 Task: Open Card Card0000000041 in Board Board0000000011 in Workspace WS0000000004 in Trello. Add Member Ayush98111@gmail.com to Card Card0000000041 in Board Board0000000011 in Workspace WS0000000004 in Trello. Add Purple Label titled Label0000000041 to Card Card0000000041 in Board Board0000000011 in Workspace WS0000000004 in Trello. Add Checklist CL0000000041 to Card Card0000000041 in Board Board0000000011 in Workspace WS0000000004 in Trello. Add Dates with Start Date as Aug 01 2023 and Due Date as Aug 31 2023 to Card Card0000000041 in Board Board0000000011 in Workspace WS0000000004 in Trello
Action: Mouse moved to (87, 323)
Screenshot: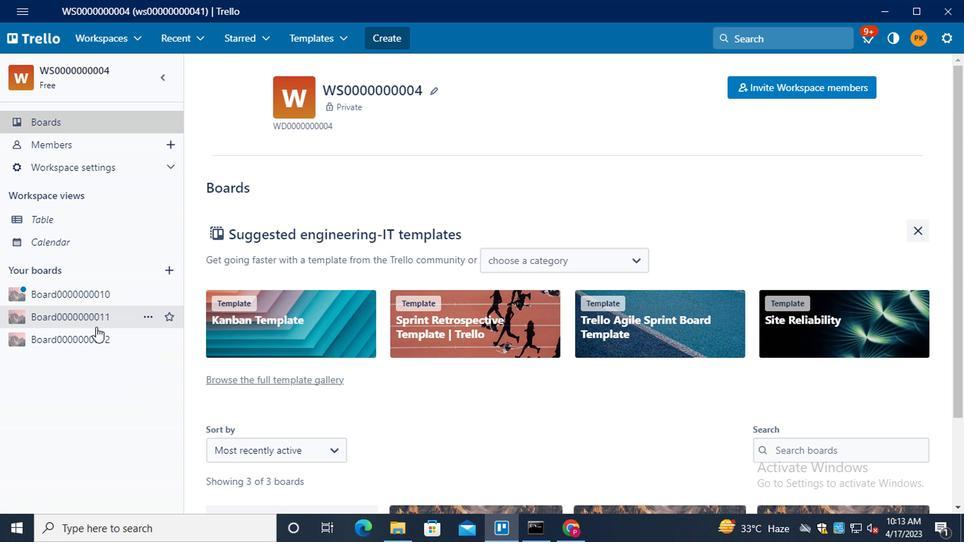 
Action: Mouse pressed left at (87, 323)
Screenshot: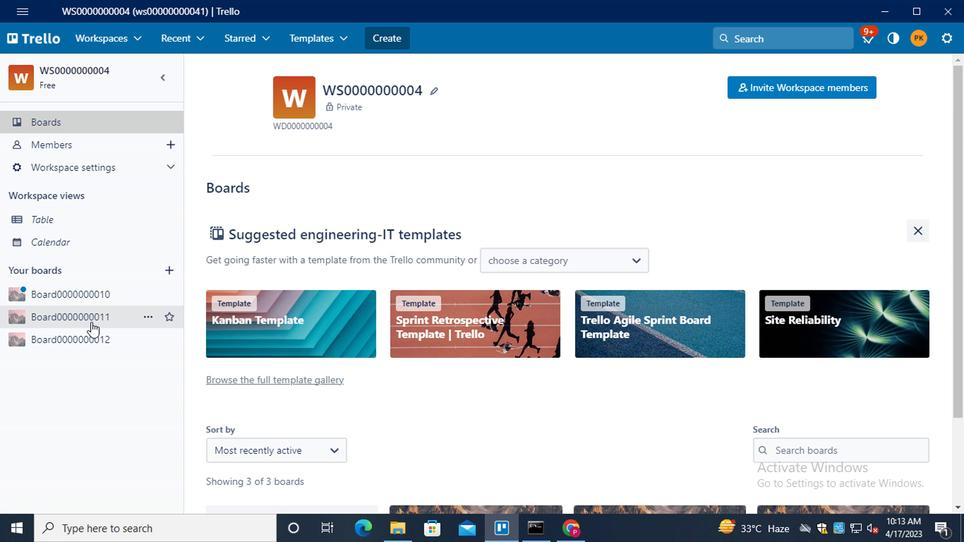 
Action: Mouse moved to (289, 132)
Screenshot: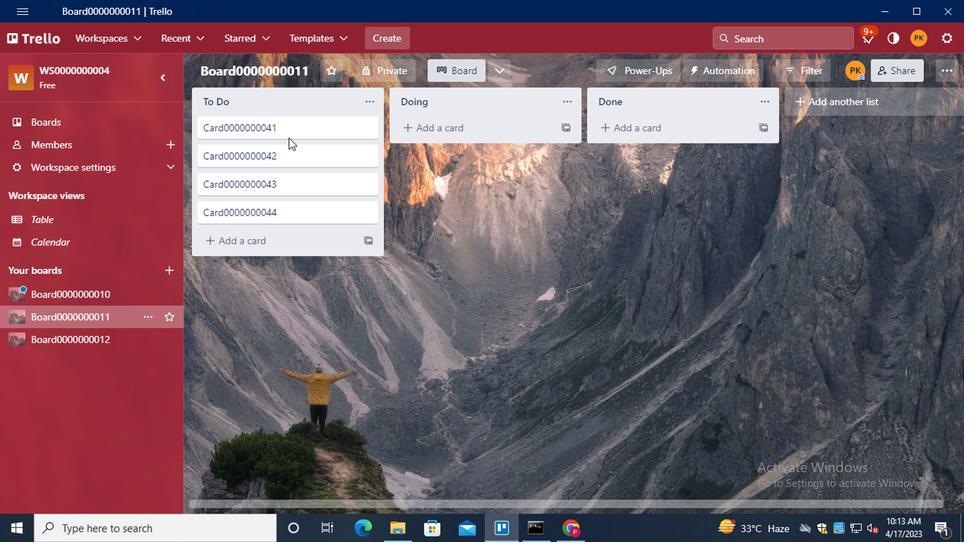 
Action: Mouse pressed left at (289, 132)
Screenshot: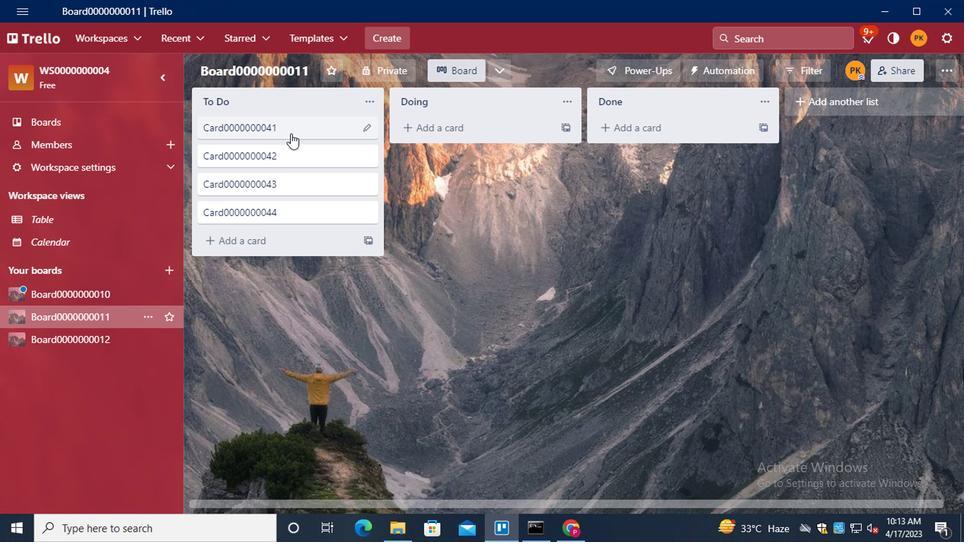 
Action: Mouse moved to (637, 135)
Screenshot: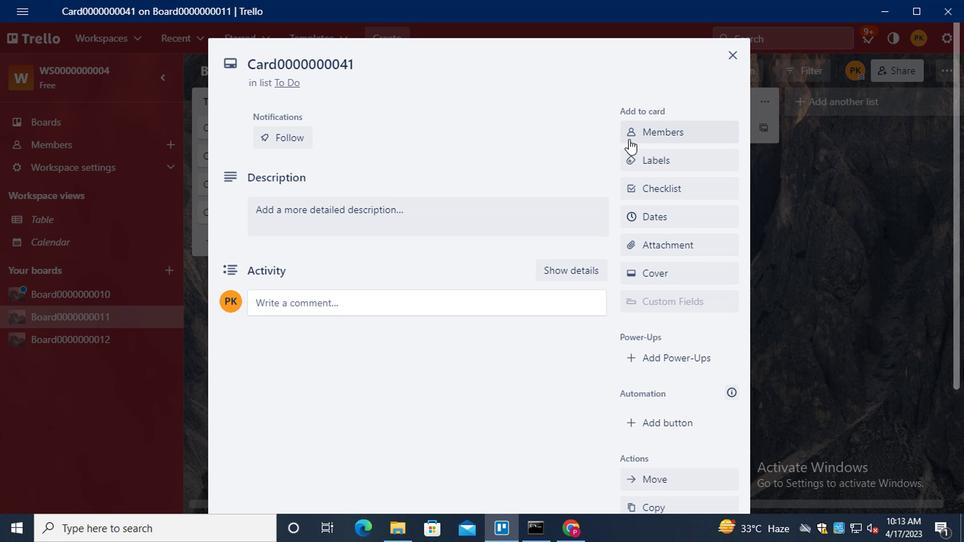 
Action: Mouse pressed left at (637, 135)
Screenshot: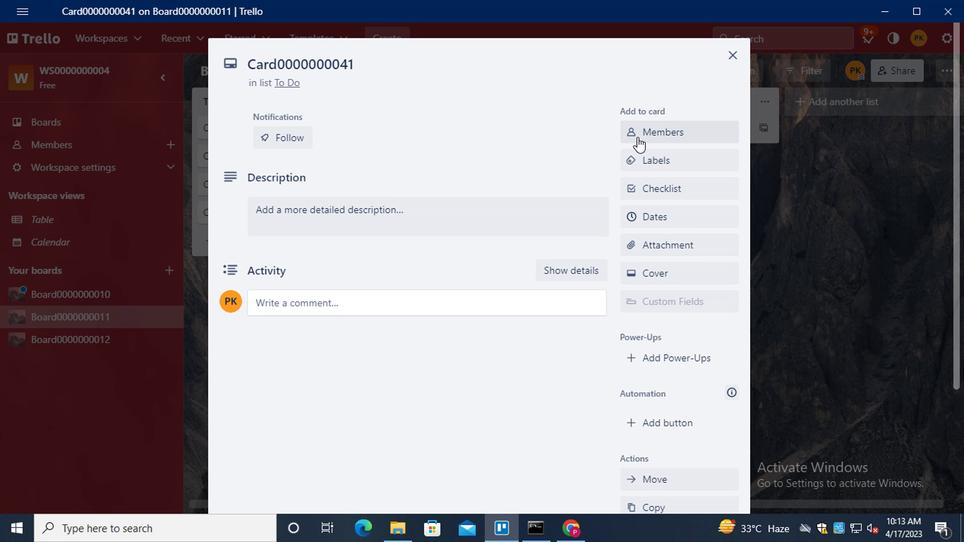 
Action: Key pressed <Key.shift>
Screenshot: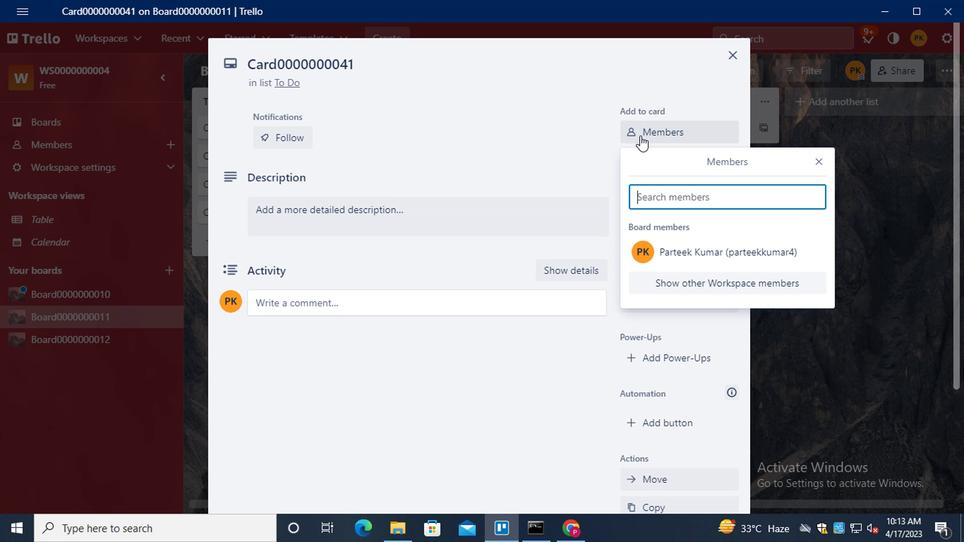 
Action: Mouse moved to (637, 135)
Screenshot: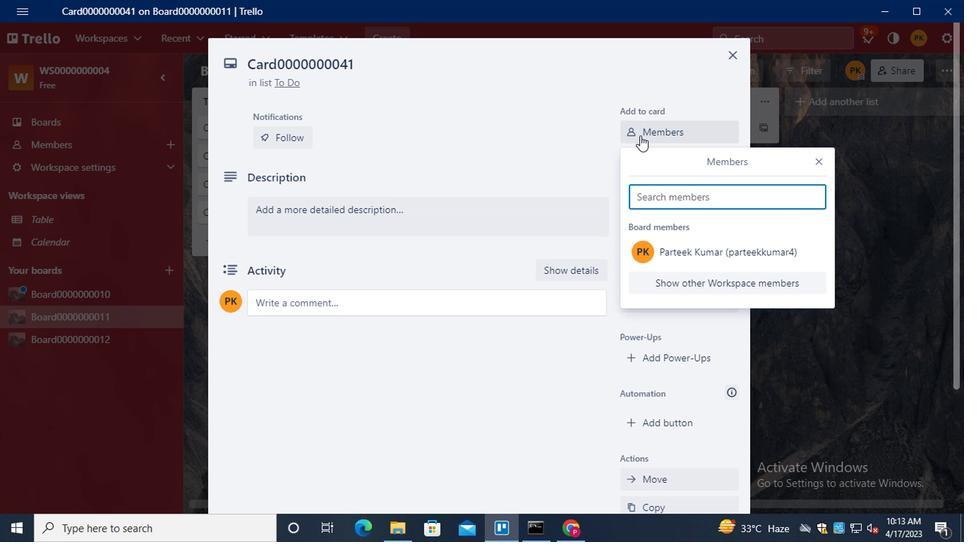 
Action: Key pressed A
Screenshot: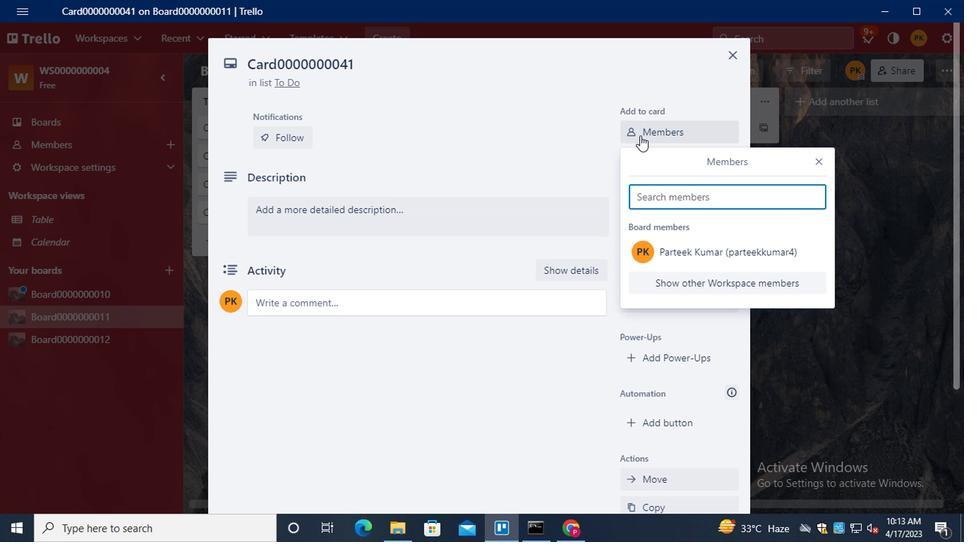
Action: Mouse moved to (635, 137)
Screenshot: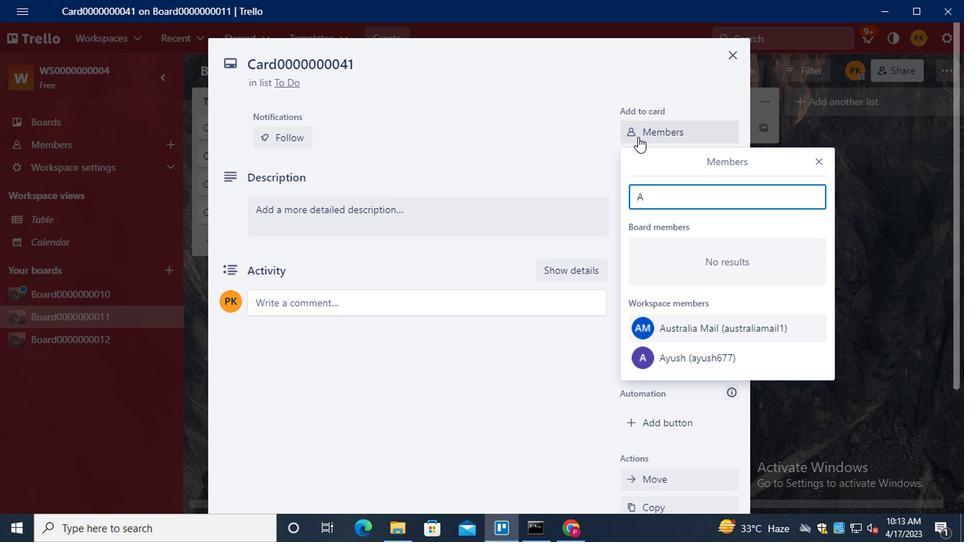 
Action: Key pressed YU
Screenshot: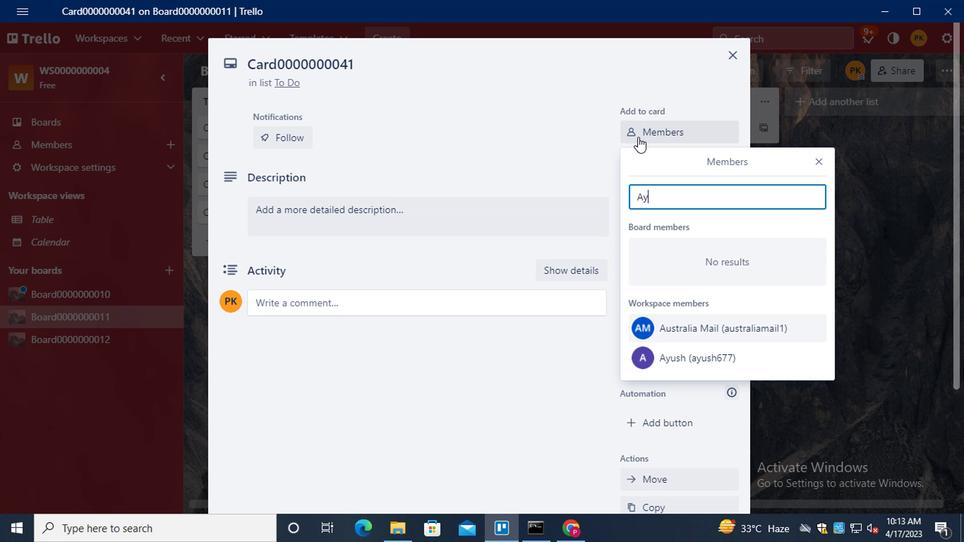 
Action: Mouse moved to (690, 331)
Screenshot: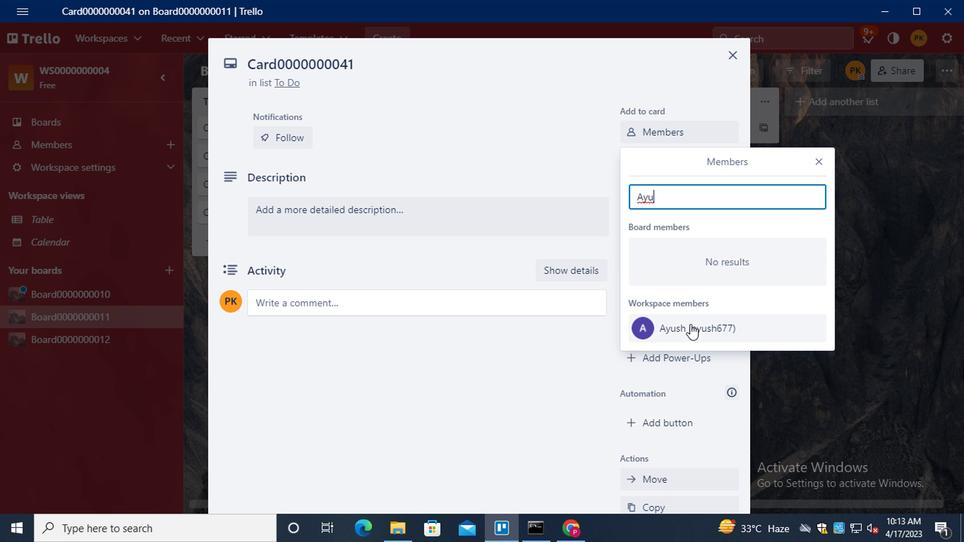 
Action: Mouse pressed left at (690, 331)
Screenshot: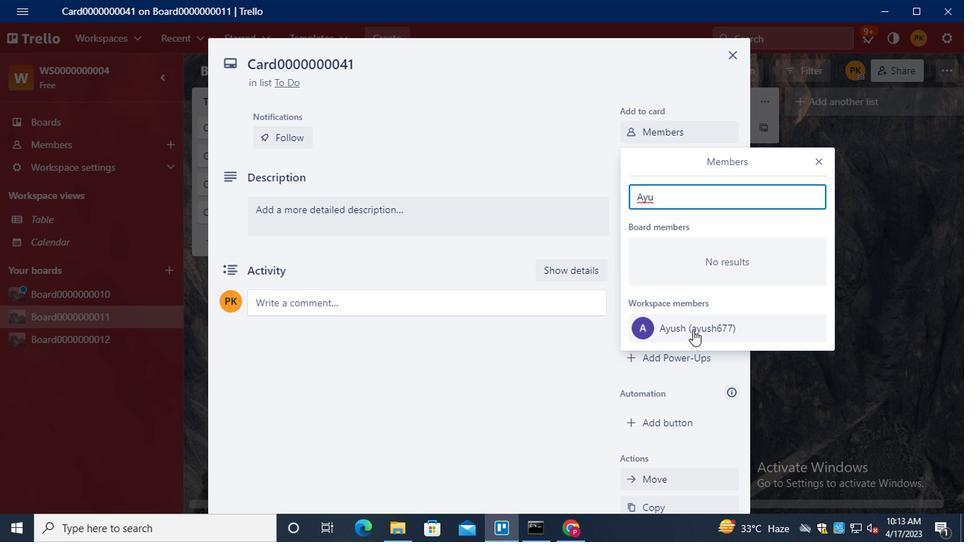 
Action: Mouse moved to (812, 162)
Screenshot: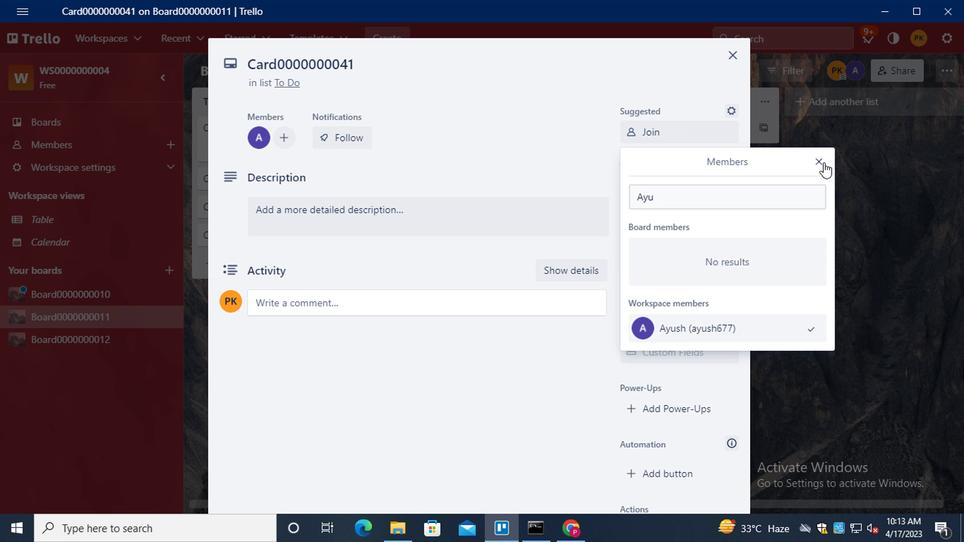 
Action: Mouse pressed left at (812, 162)
Screenshot: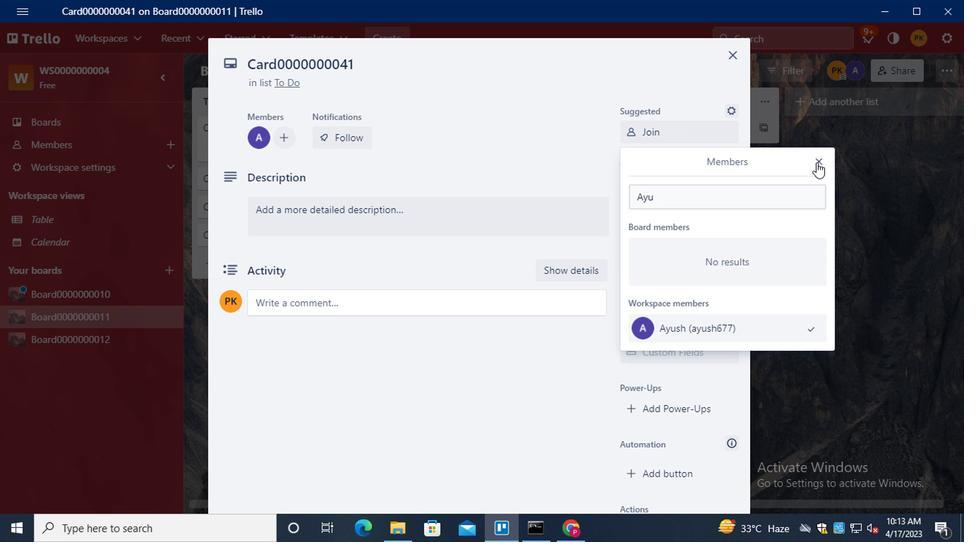 
Action: Mouse moved to (664, 215)
Screenshot: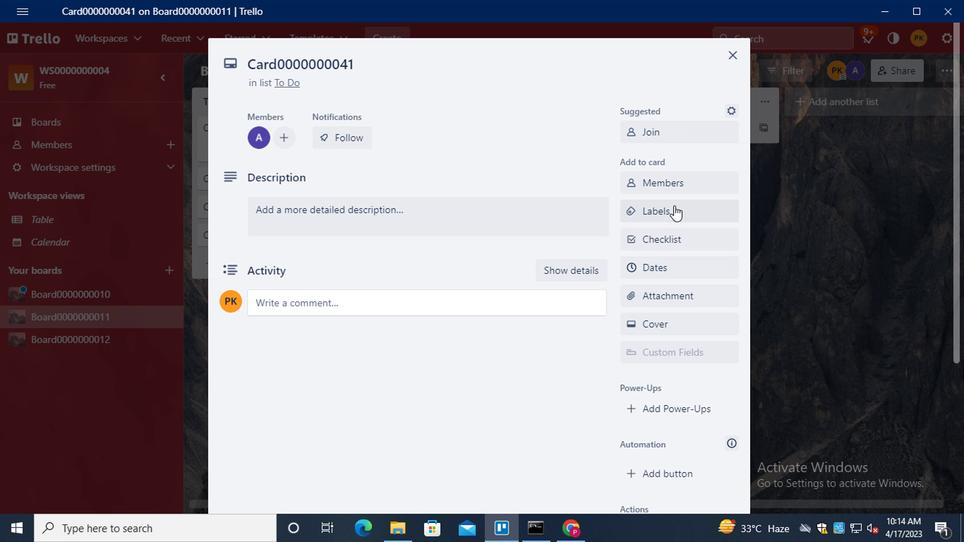 
Action: Mouse pressed left at (664, 215)
Screenshot: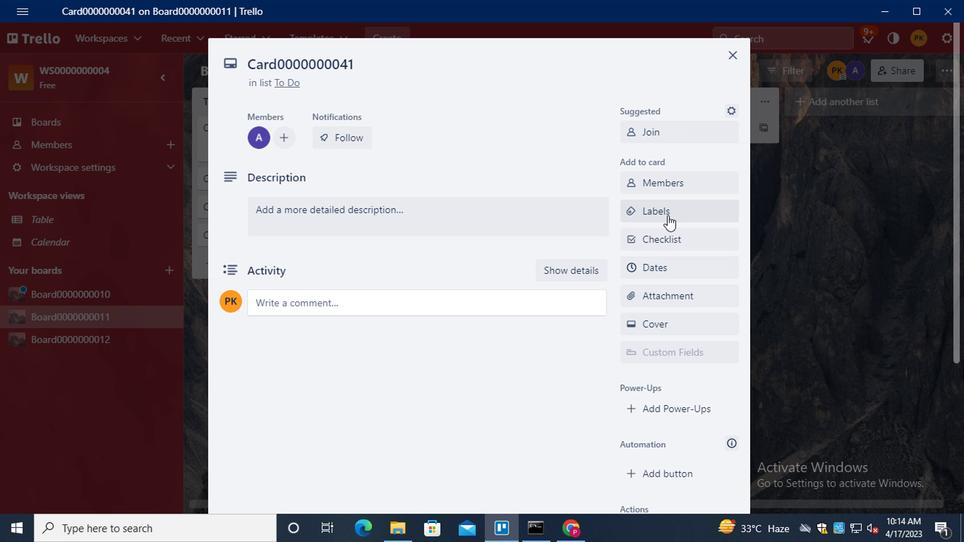 
Action: Mouse moved to (684, 322)
Screenshot: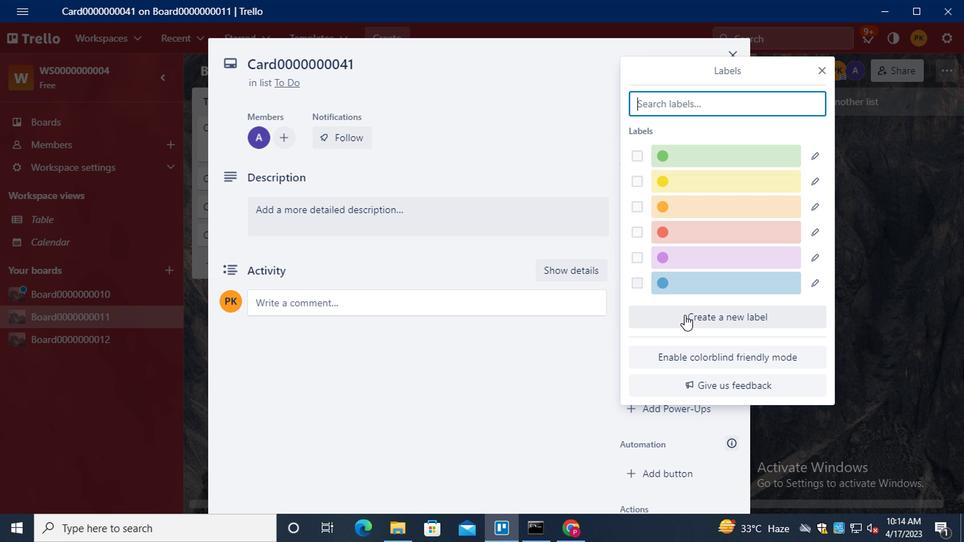 
Action: Mouse pressed left at (684, 322)
Screenshot: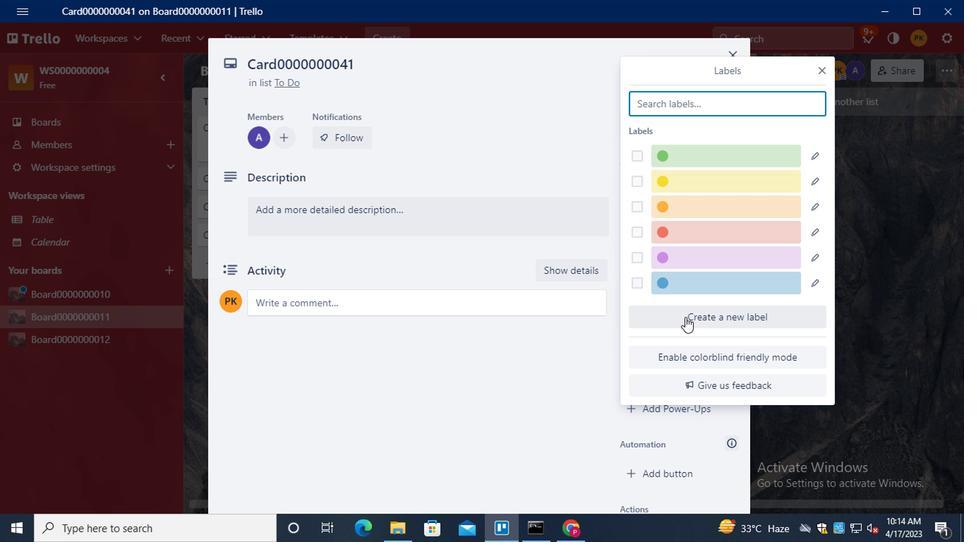 
Action: Mouse moved to (684, 264)
Screenshot: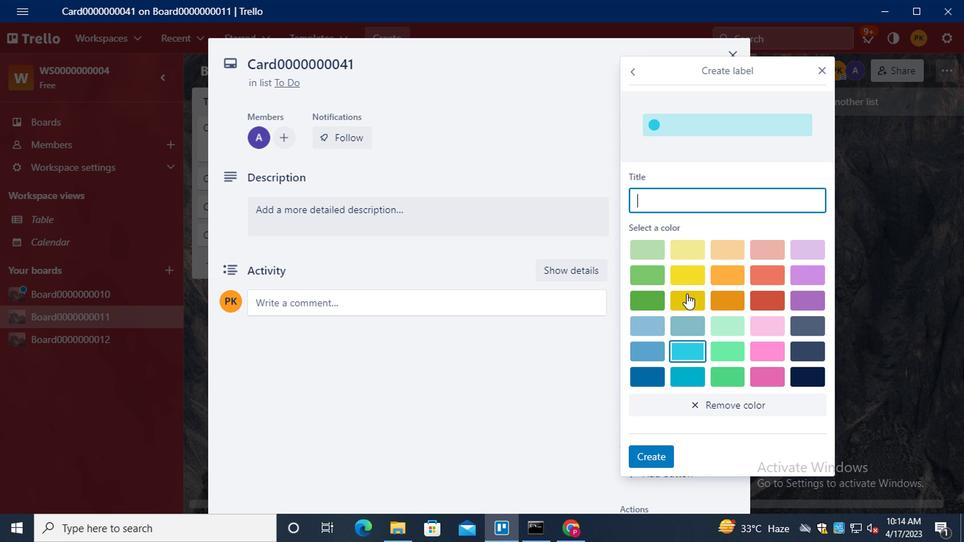 
Action: Key pressed <Key.shift>LAV<Key.backspace>BEL0000000041
Screenshot: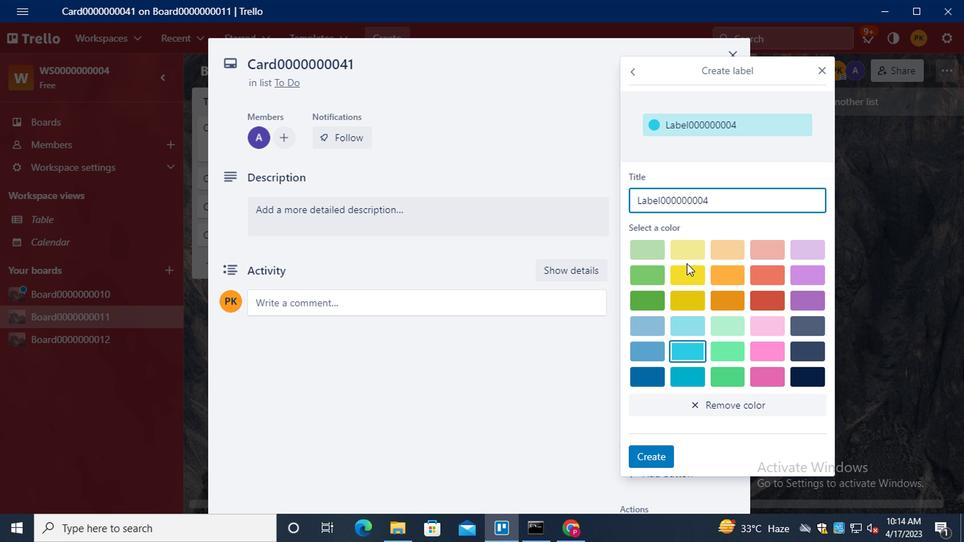 
Action: Mouse moved to (816, 274)
Screenshot: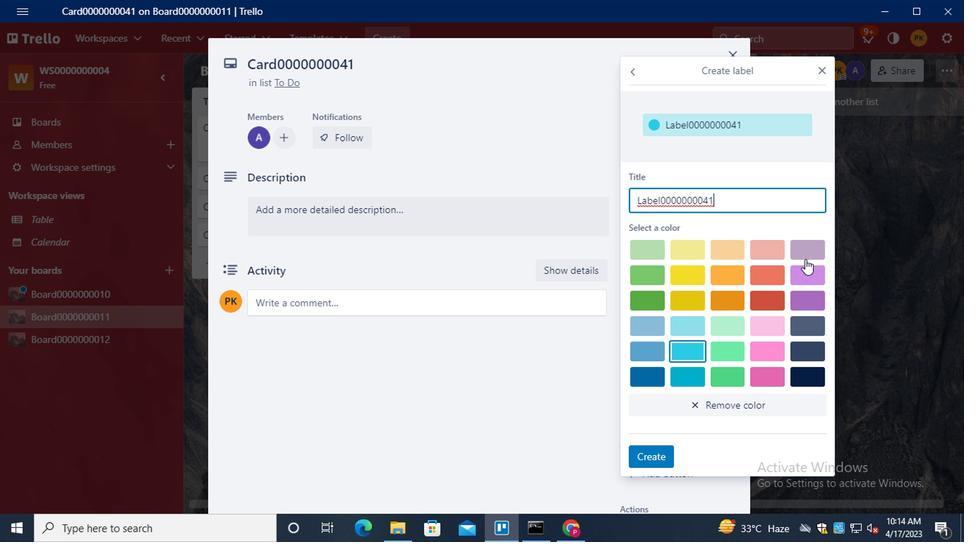 
Action: Mouse pressed left at (816, 274)
Screenshot: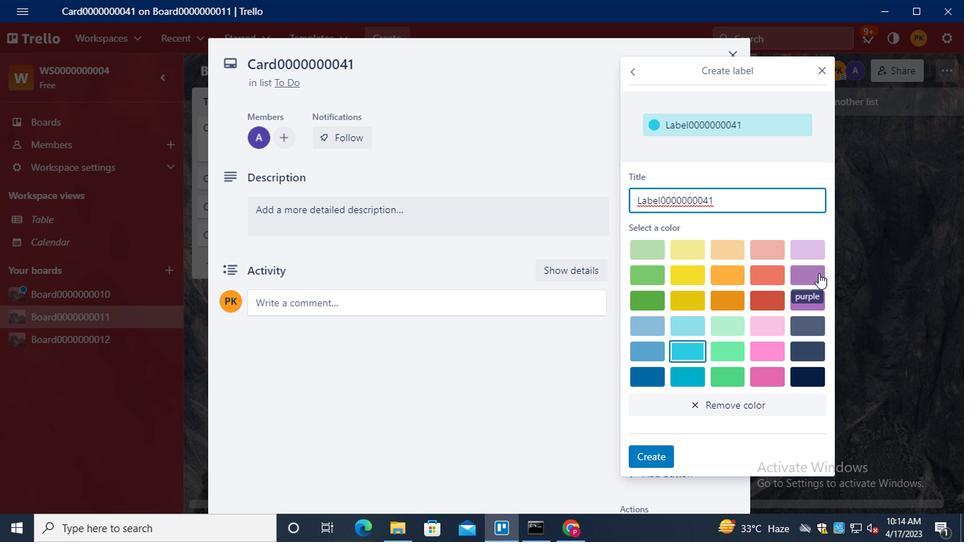 
Action: Mouse moved to (654, 455)
Screenshot: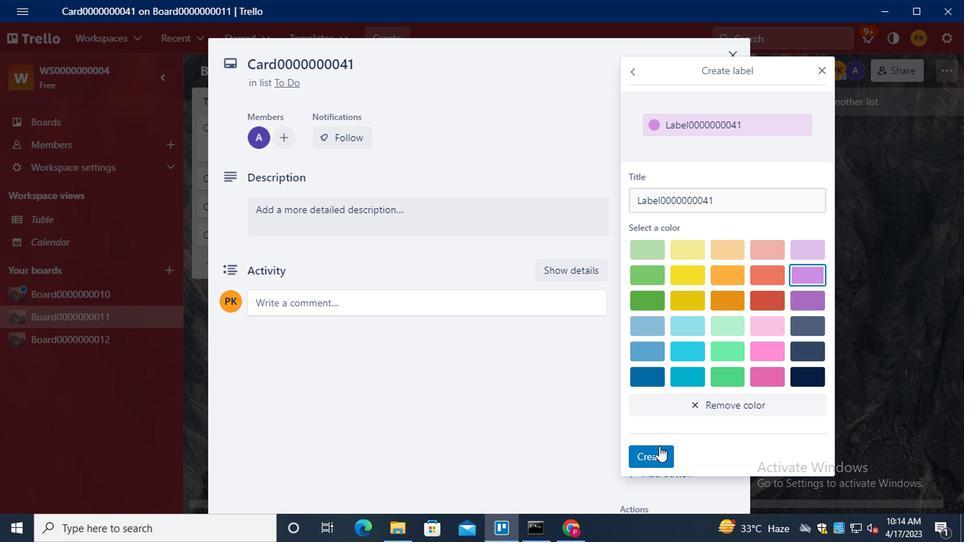 
Action: Mouse pressed left at (654, 455)
Screenshot: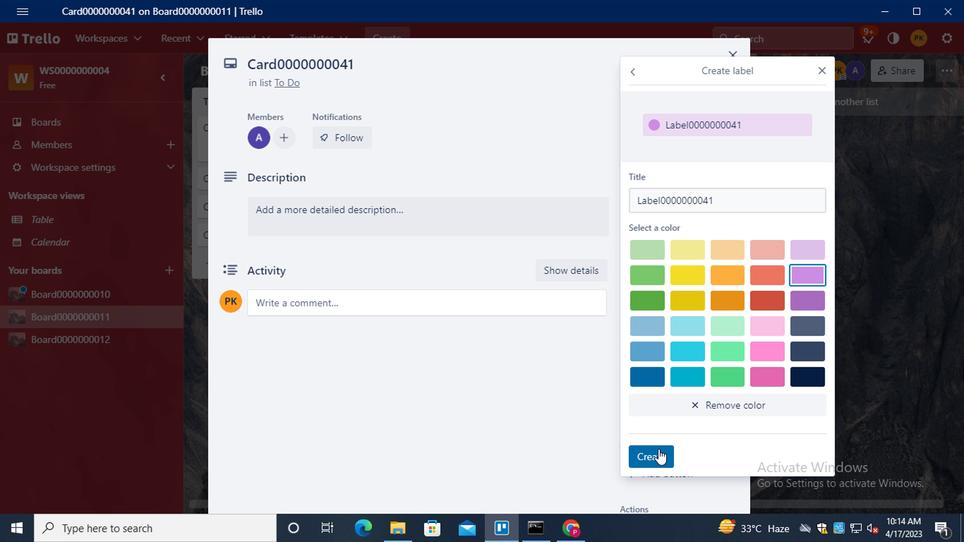 
Action: Mouse moved to (819, 78)
Screenshot: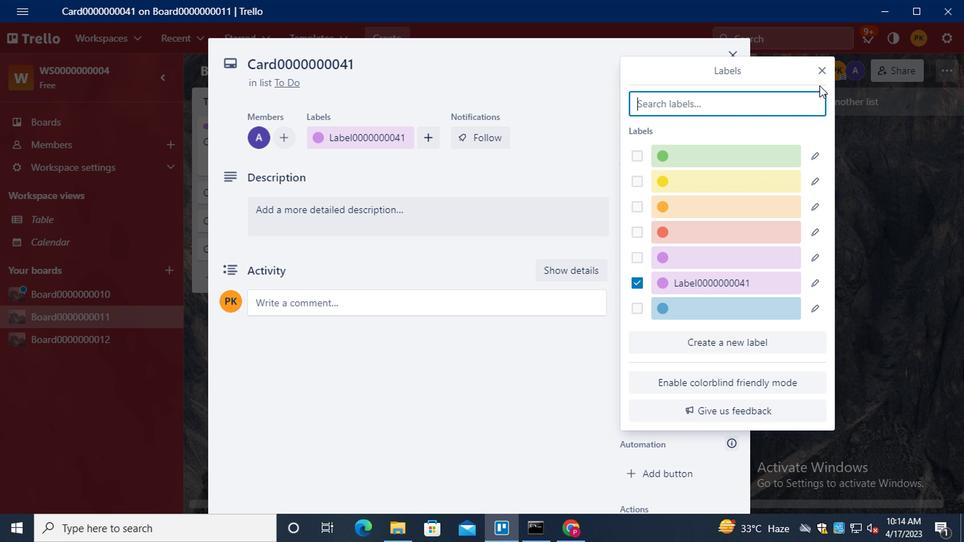 
Action: Mouse pressed left at (819, 78)
Screenshot: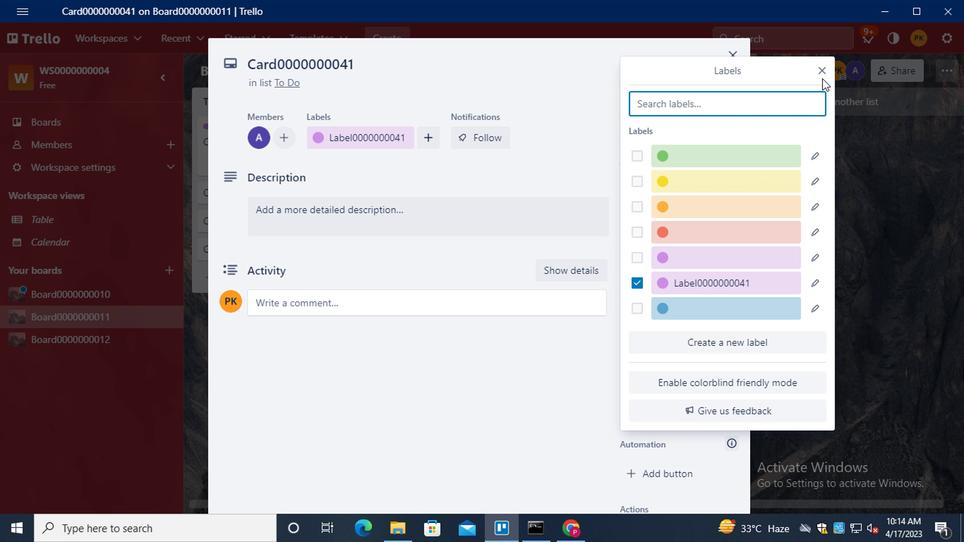
Action: Mouse moved to (822, 68)
Screenshot: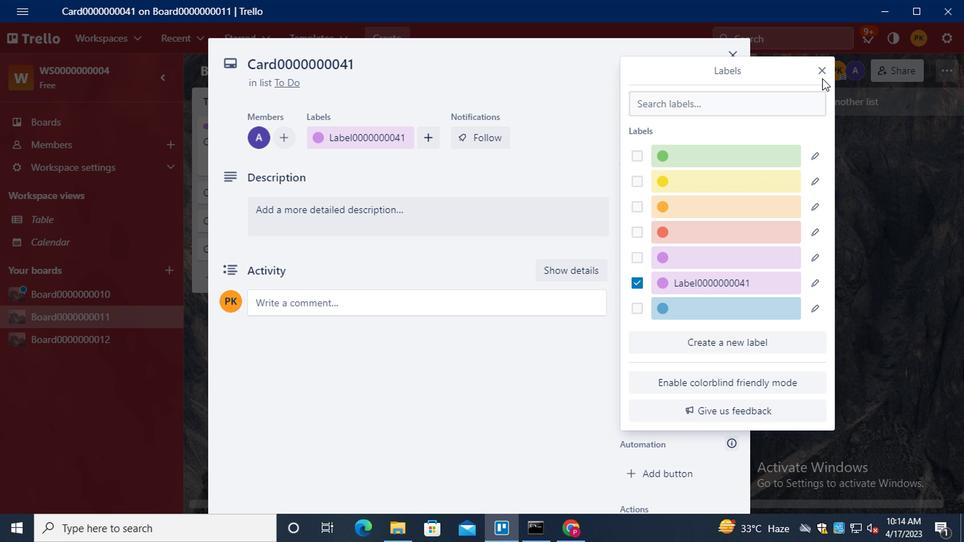 
Action: Mouse pressed left at (822, 68)
Screenshot: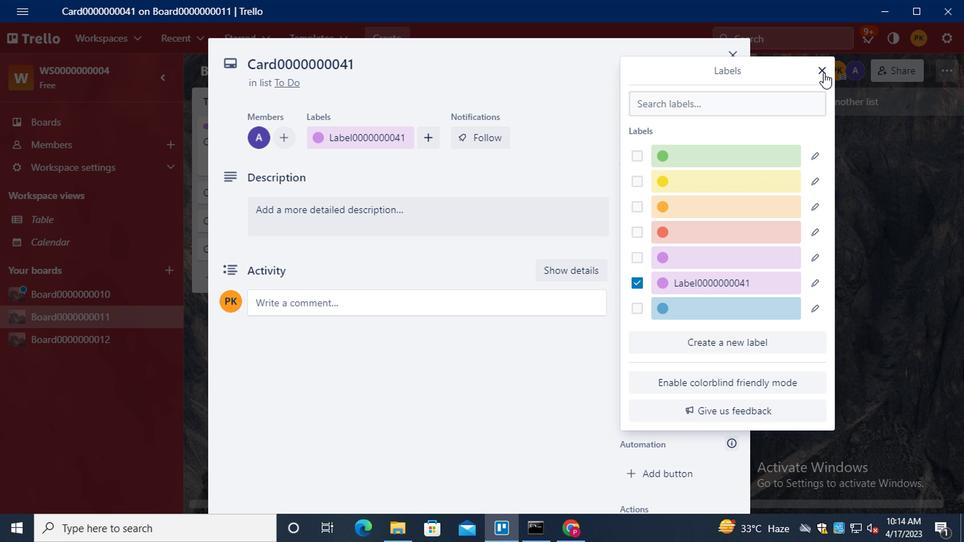 
Action: Mouse moved to (674, 230)
Screenshot: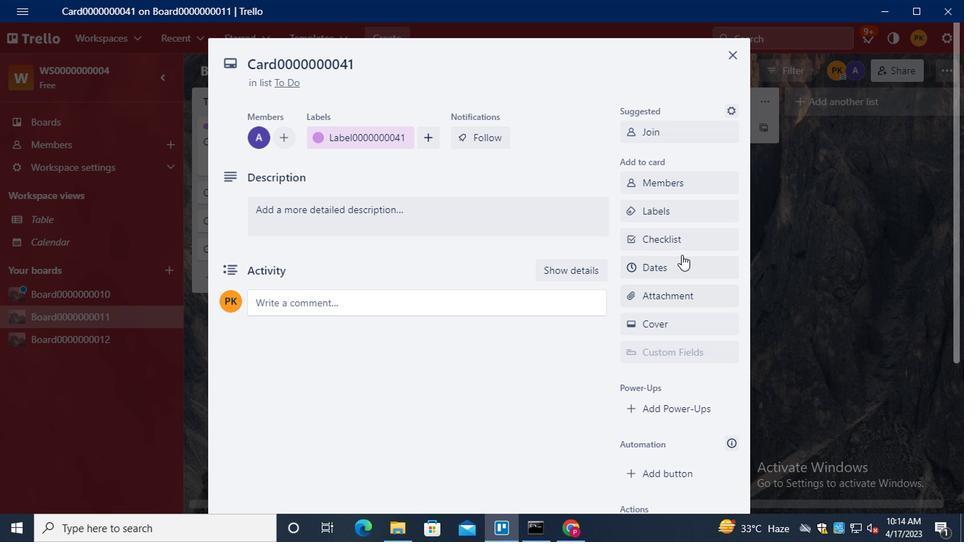 
Action: Mouse pressed left at (674, 230)
Screenshot: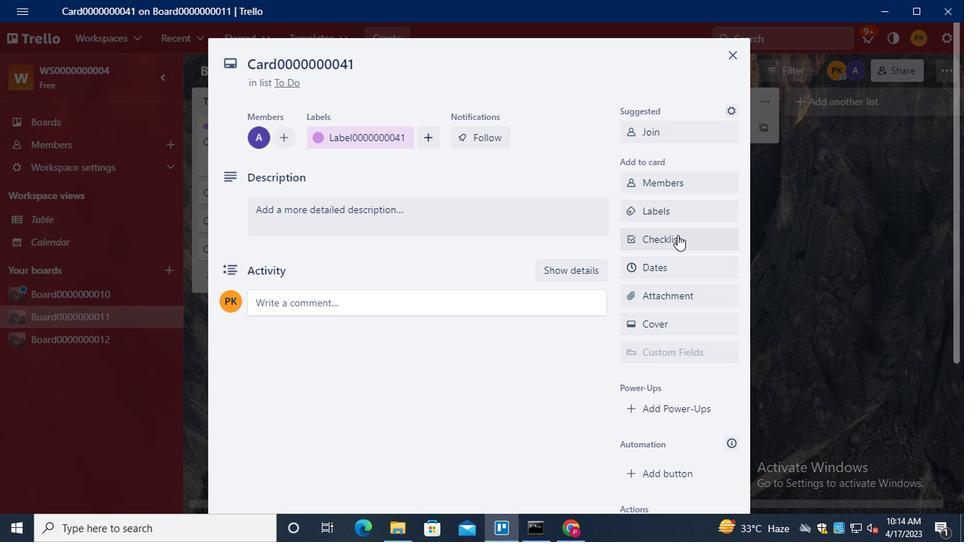 
Action: Key pressed <Key.shift><Key.shift><Key.shift><Key.shift><Key.shift><Key.shift><Key.shift><Key.shift>CL0000000041
Screenshot: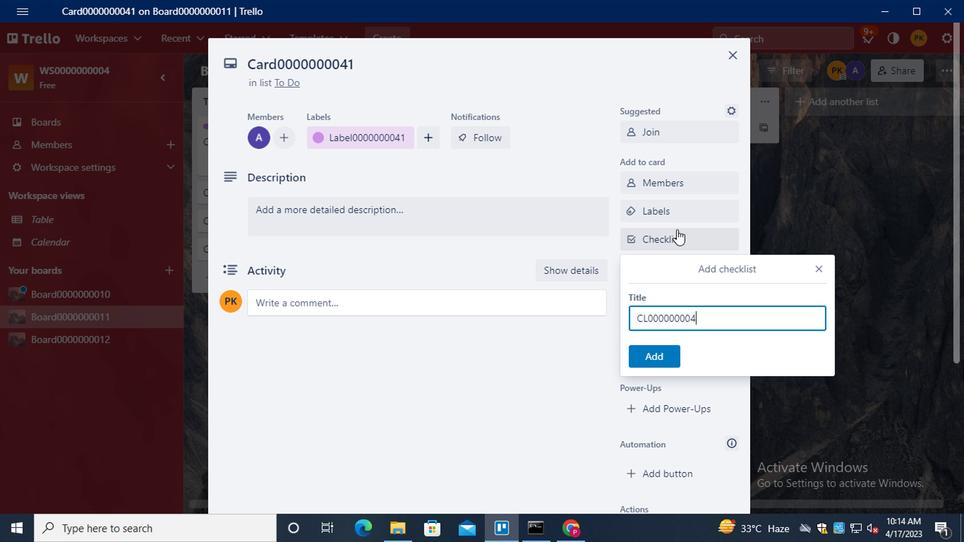 
Action: Mouse moved to (637, 365)
Screenshot: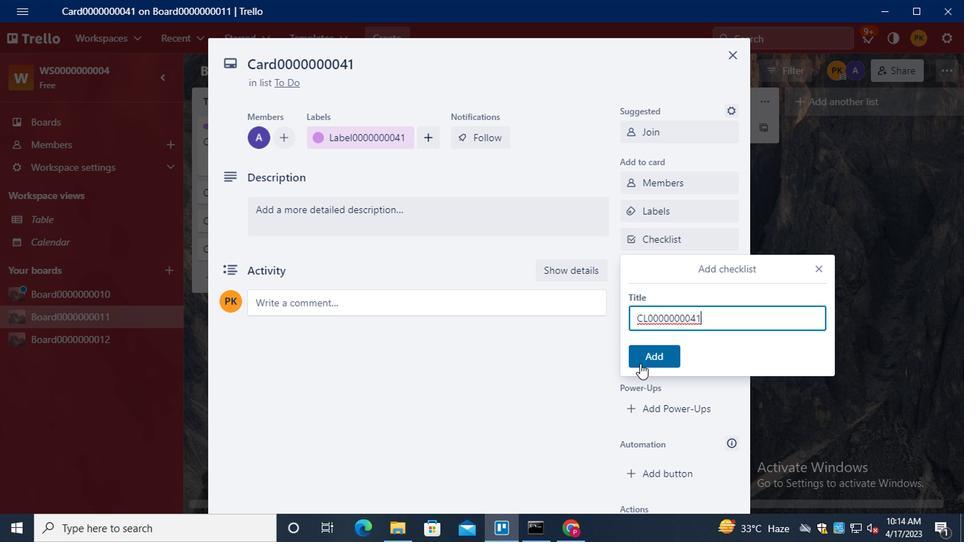 
Action: Mouse pressed left at (637, 365)
Screenshot: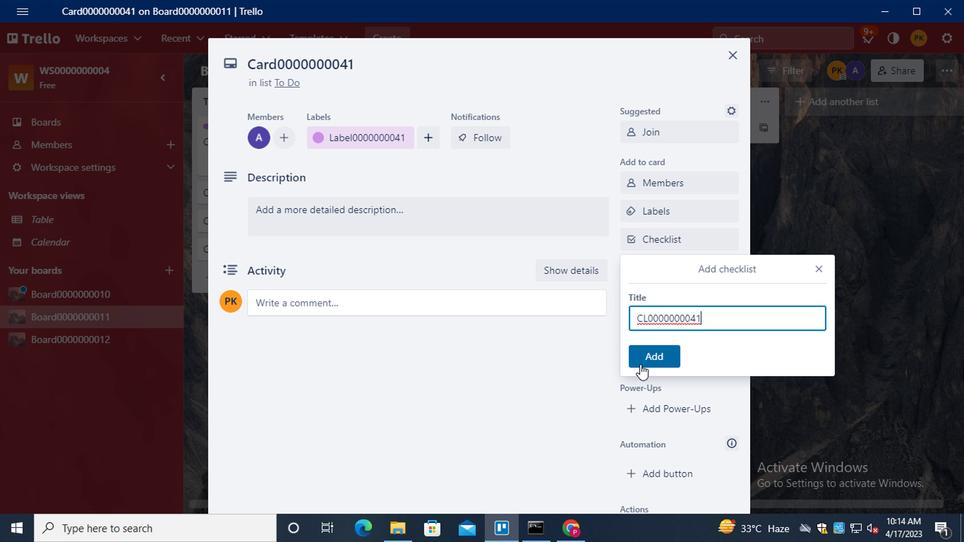 
Action: Mouse moved to (658, 262)
Screenshot: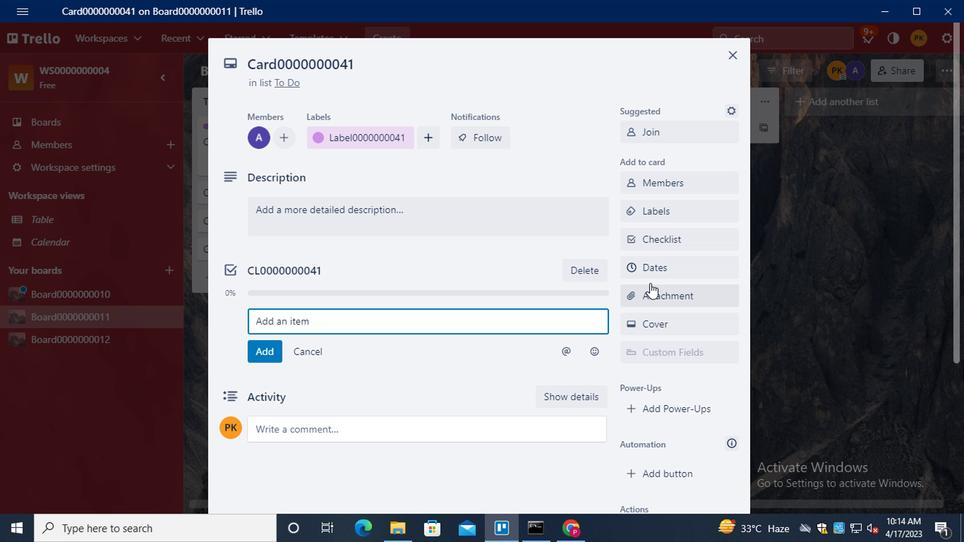 
Action: Mouse pressed left at (658, 262)
Screenshot: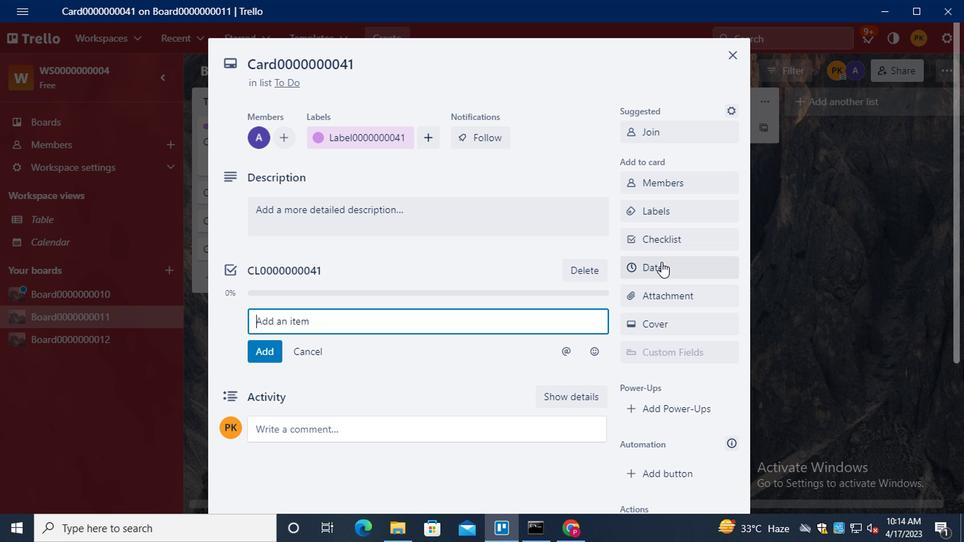 
Action: Mouse moved to (632, 322)
Screenshot: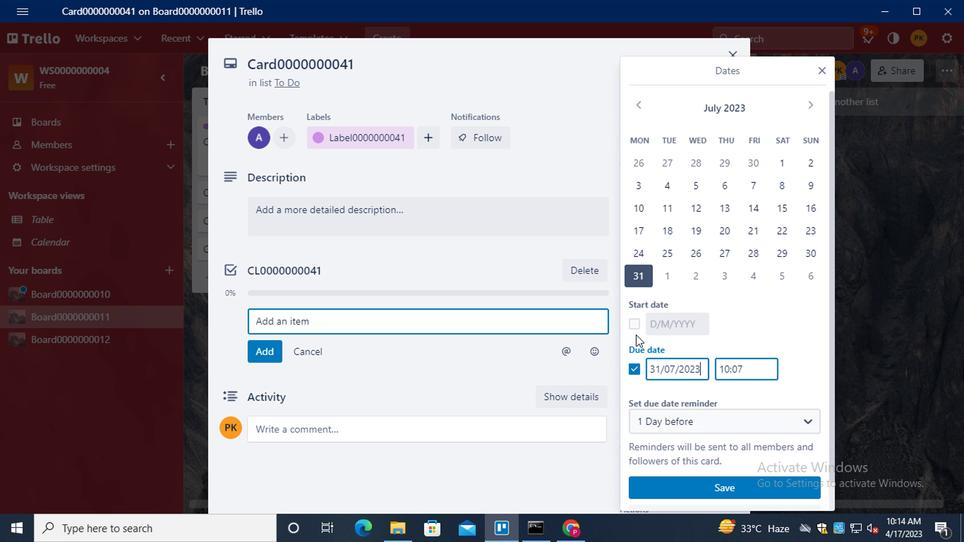 
Action: Mouse pressed left at (632, 322)
Screenshot: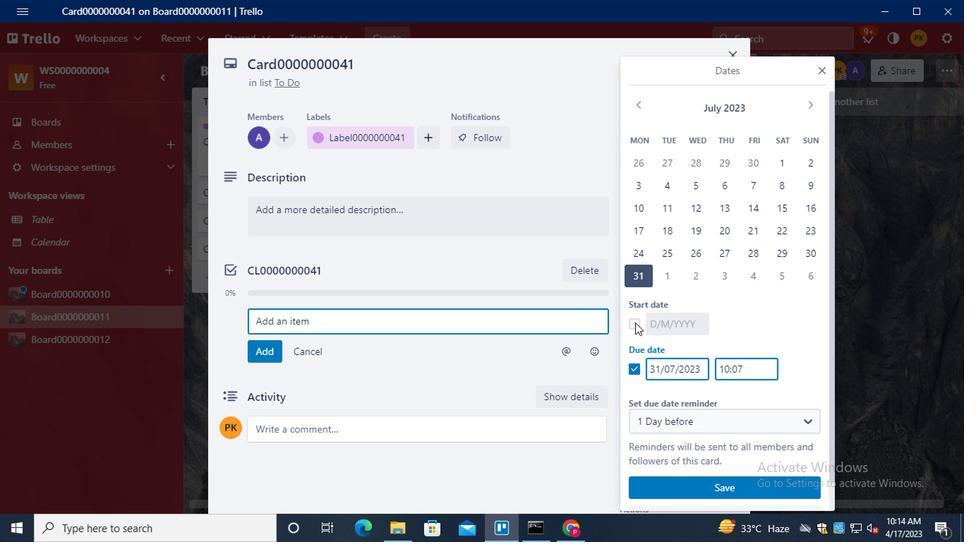 
Action: Mouse moved to (802, 102)
Screenshot: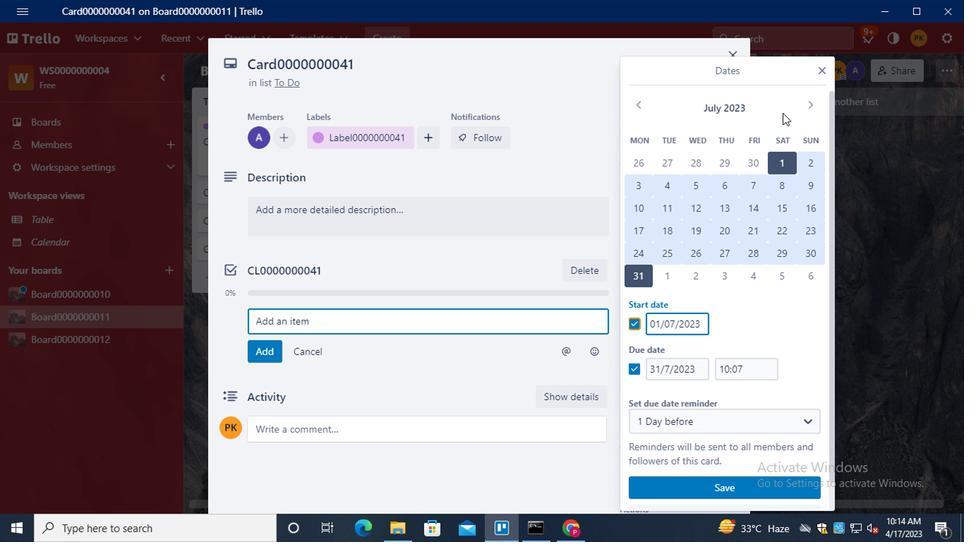 
Action: Mouse pressed left at (802, 102)
Screenshot: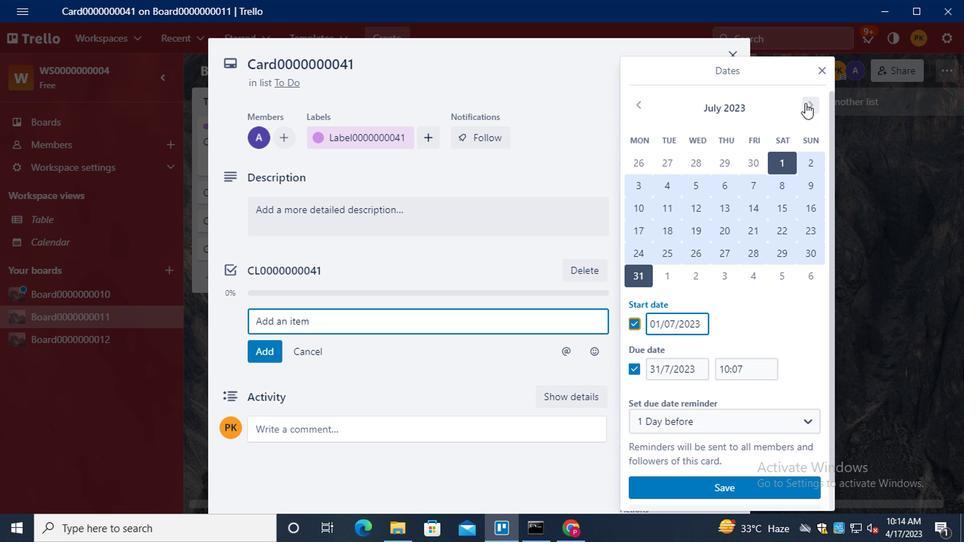 
Action: Mouse moved to (673, 159)
Screenshot: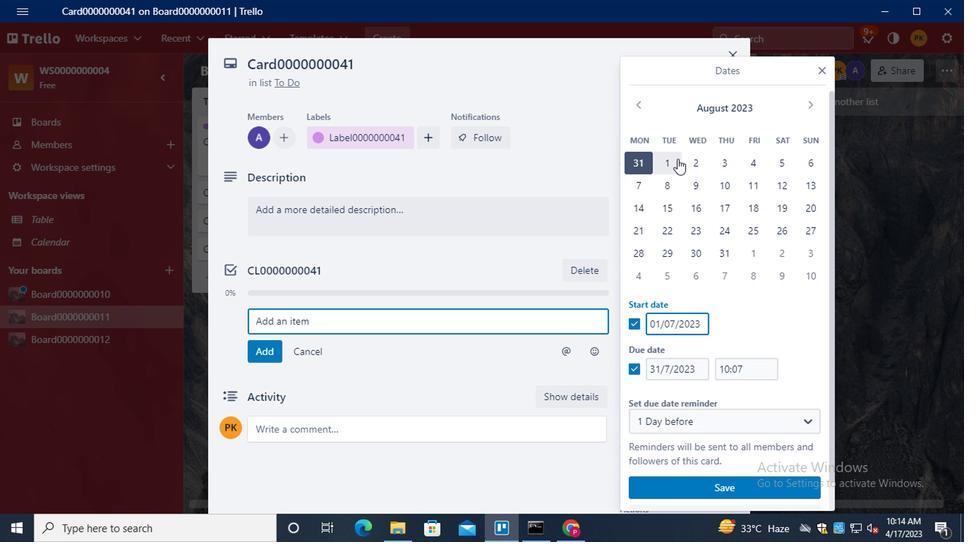 
Action: Mouse pressed left at (673, 159)
Screenshot: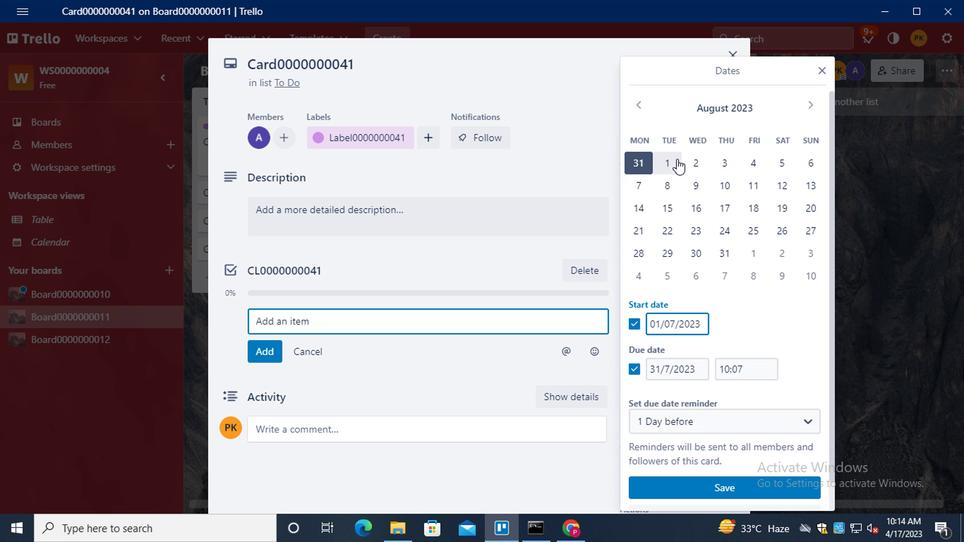 
Action: Mouse moved to (722, 255)
Screenshot: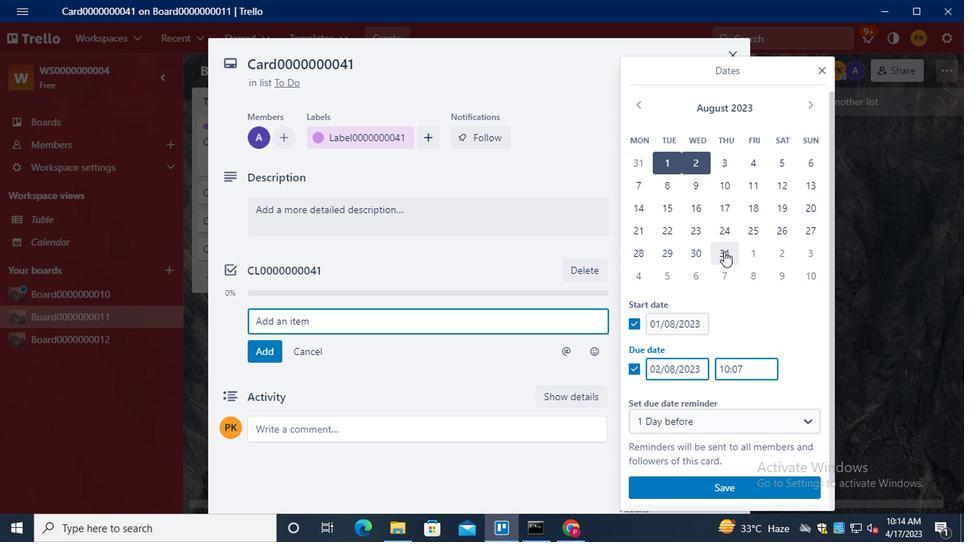 
Action: Mouse pressed left at (722, 255)
Screenshot: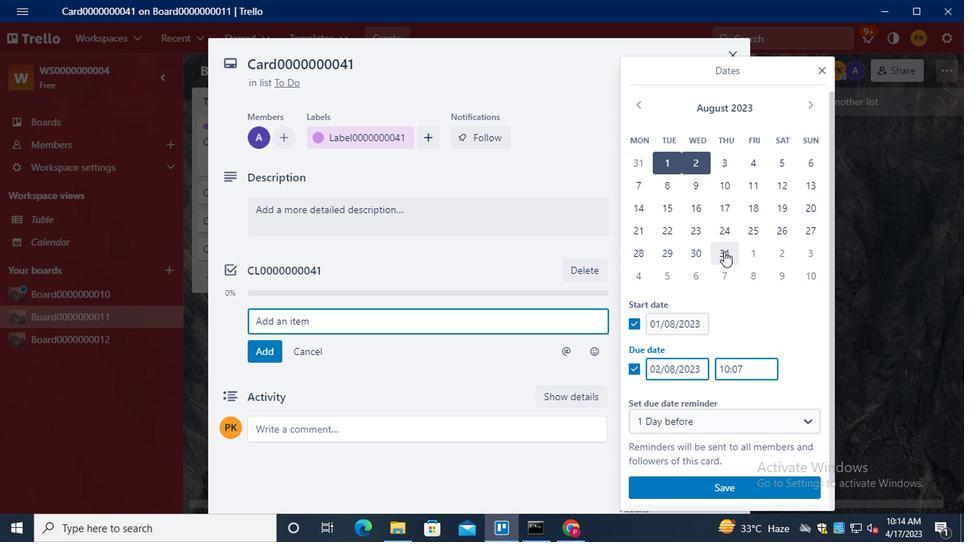 
Action: Mouse moved to (696, 483)
Screenshot: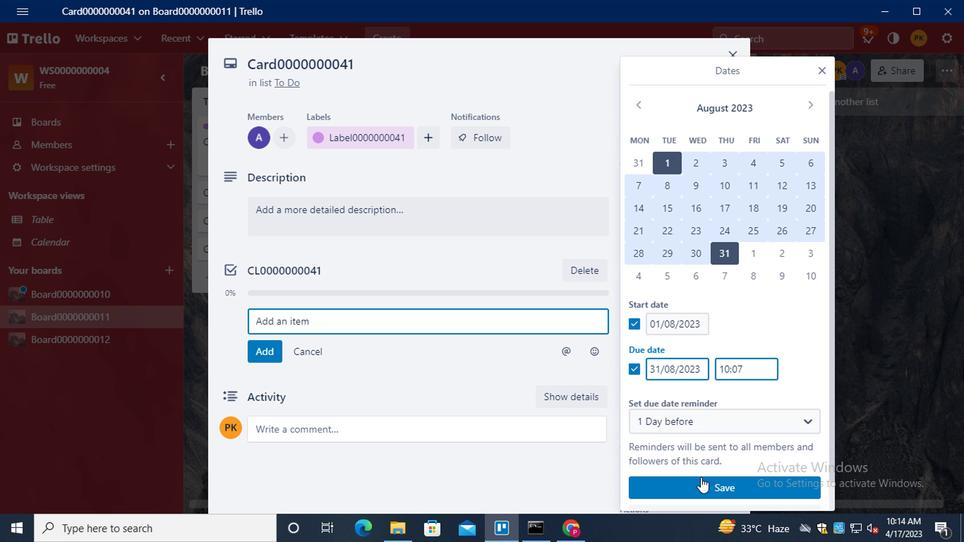 
Action: Mouse pressed left at (696, 483)
Screenshot: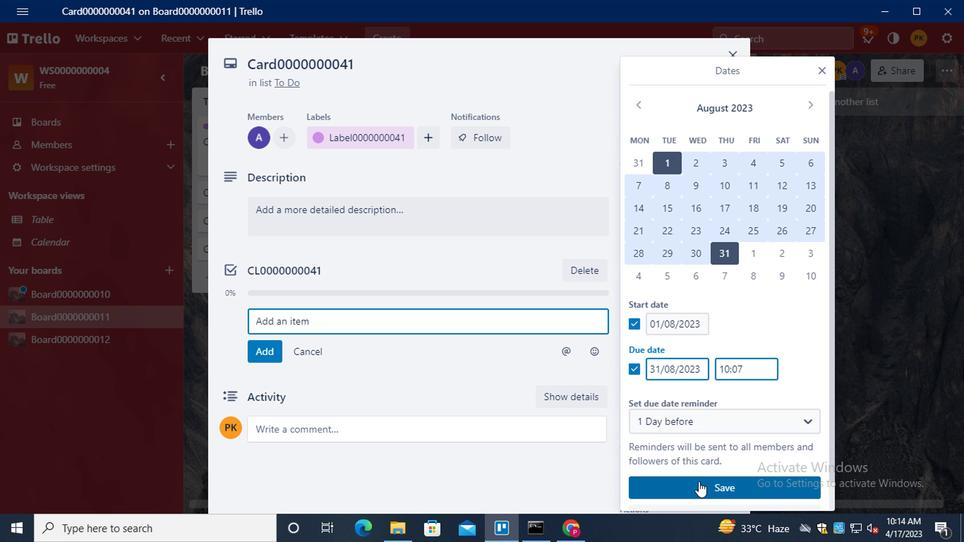 
Action: Mouse moved to (461, 331)
Screenshot: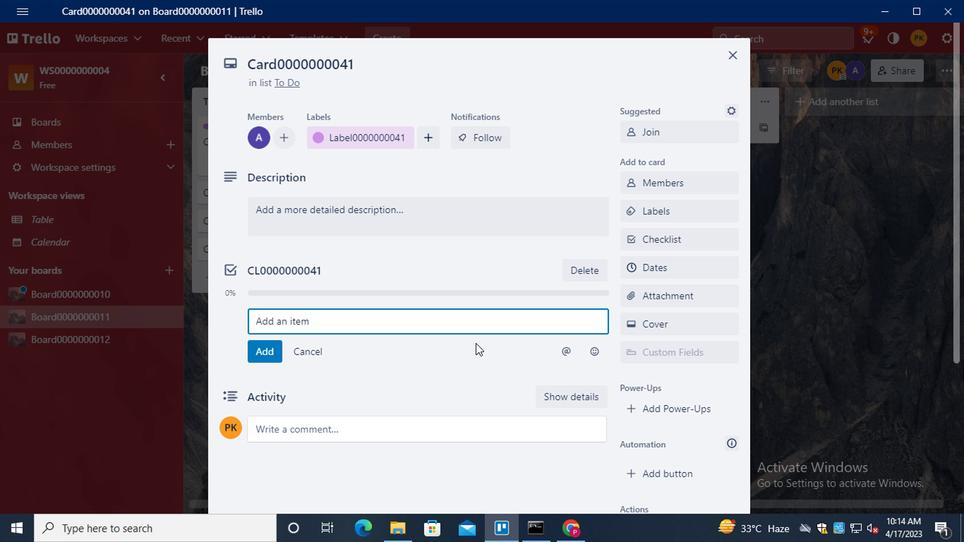 
Action: Mouse scrolled (461, 332) with delta (0, 0)
Screenshot: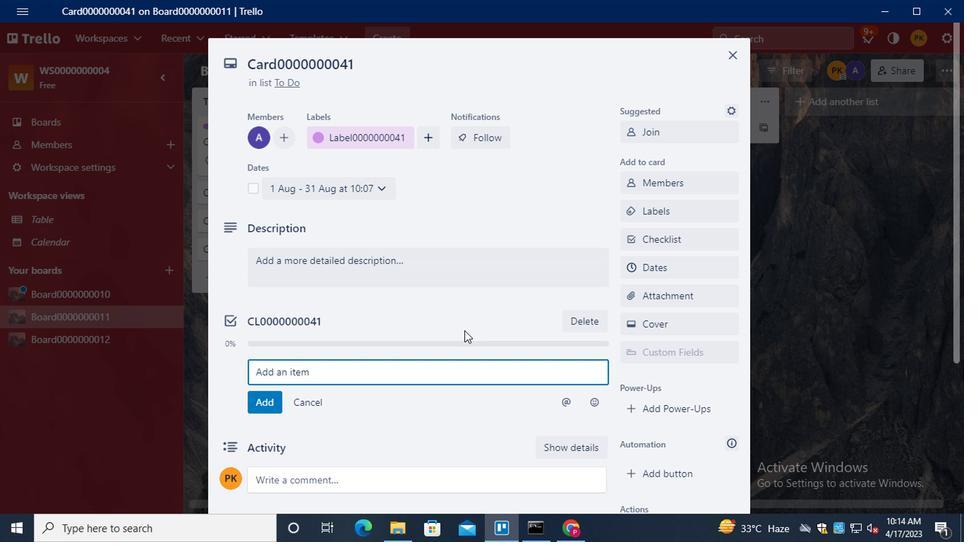 
Action: Mouse scrolled (461, 332) with delta (0, 0)
Screenshot: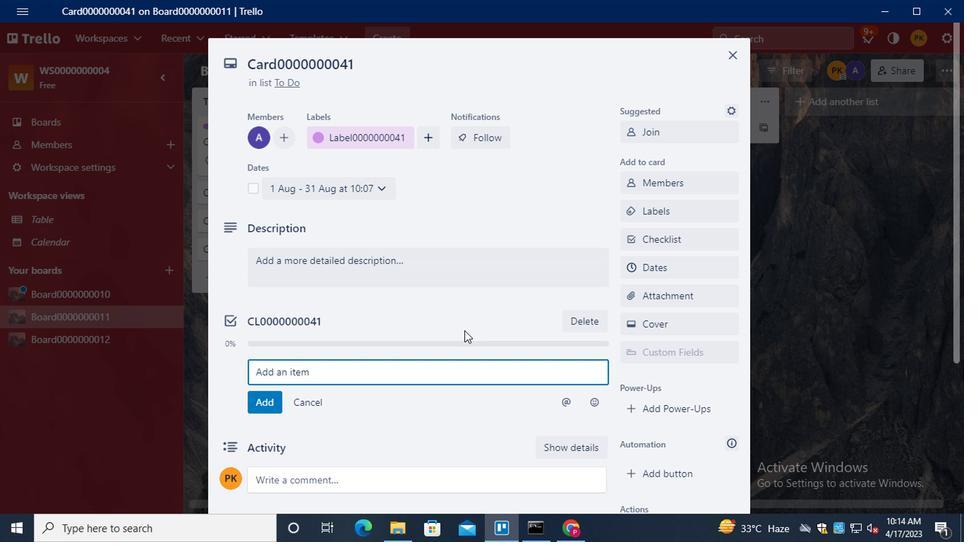 
Action: Mouse scrolled (461, 332) with delta (0, 0)
Screenshot: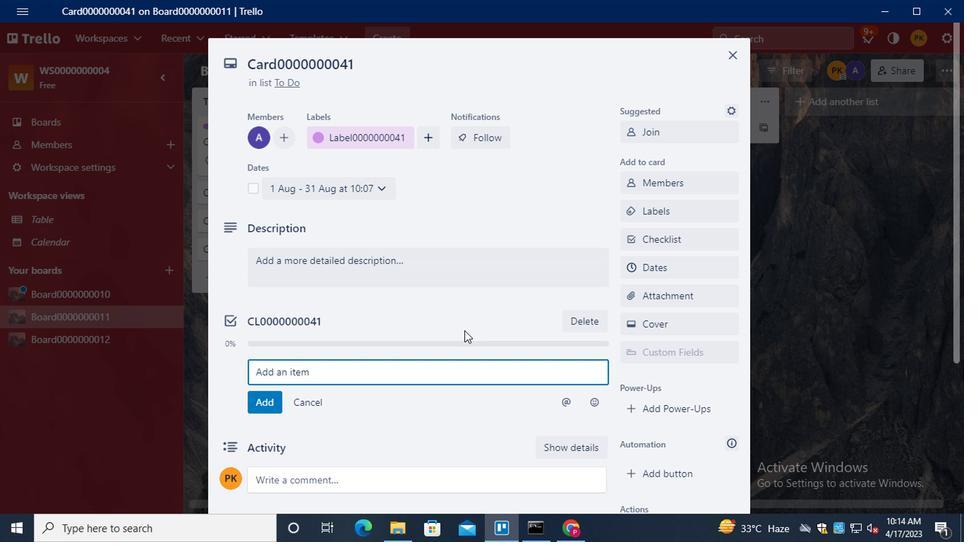 
Action: Mouse scrolled (461, 332) with delta (0, 0)
Screenshot: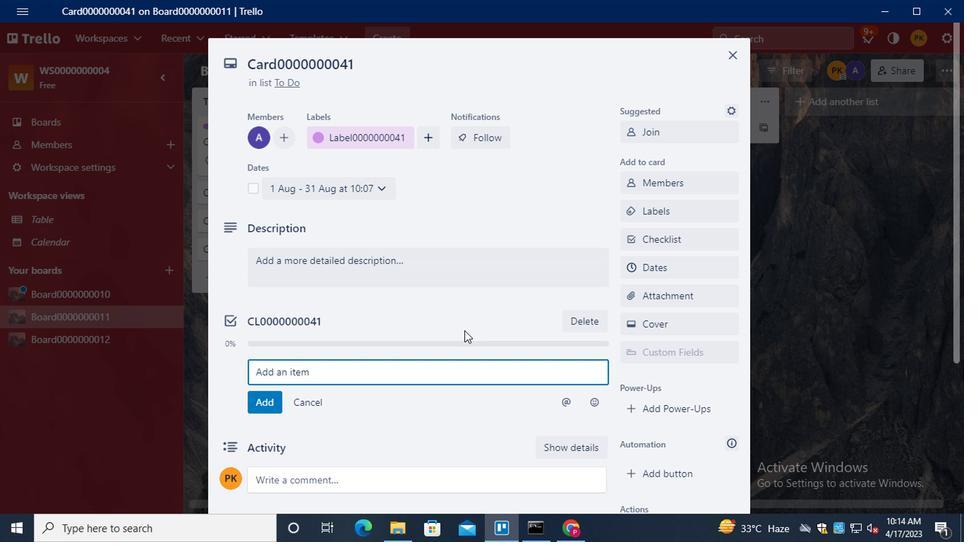 
